Task: Add an event with the title Second Project Evaluation Meeting, date '2023/12/01', time 7:00 AM to 9:00 AMand add a description: Participants will explore techniques for collaborative problem-solving, exploring win-win solutions and alternatives that satisfy both parties' interests. They will also learn how to identify and overcome common negotiation obstacles., put the event into Green category . Add location for the event as: Sydney, Australia, logged in from the account softage.7@softage.netand send the event invitation to softage.3@softage.net and softage.4@softage.net. Set a reminder for the event 12 hour before
Action: Mouse moved to (89, 104)
Screenshot: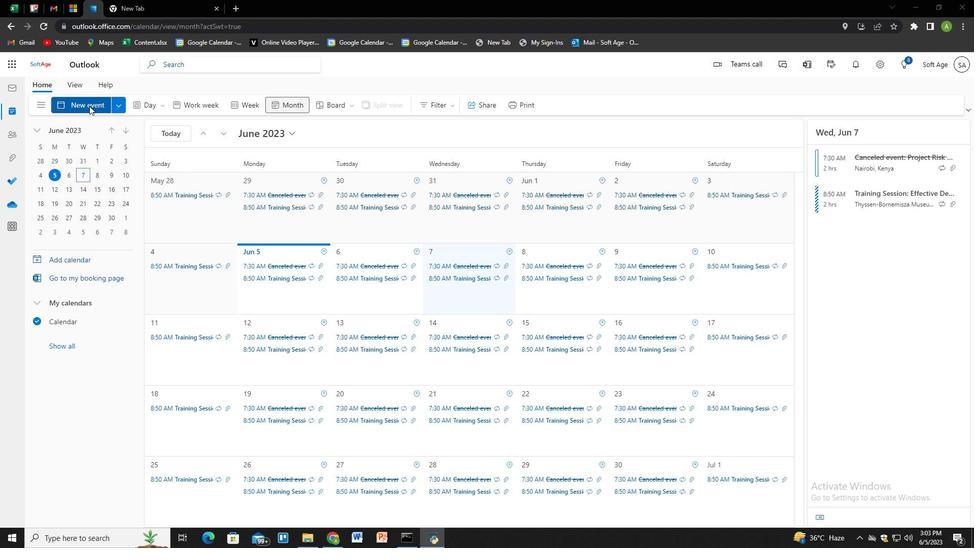 
Action: Mouse pressed left at (89, 104)
Screenshot: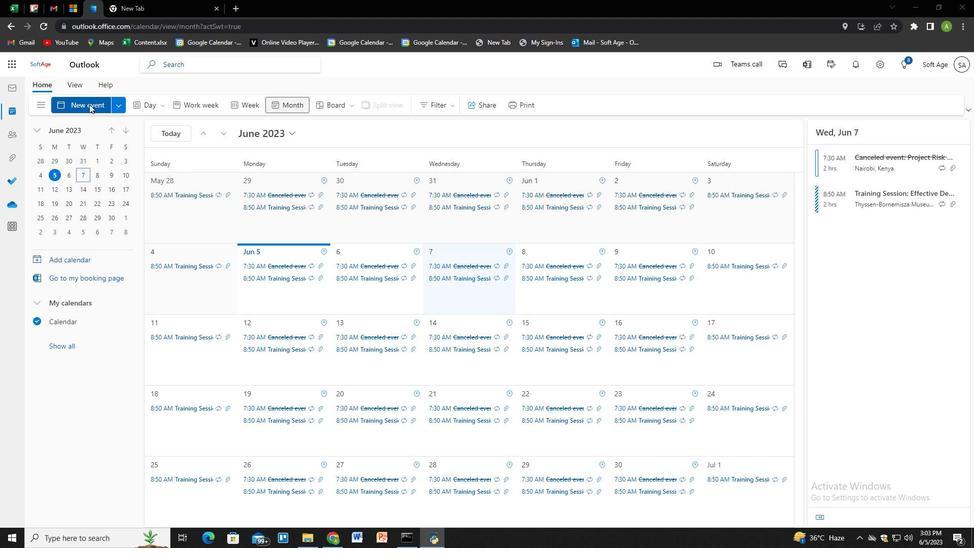 
Action: Mouse moved to (354, 174)
Screenshot: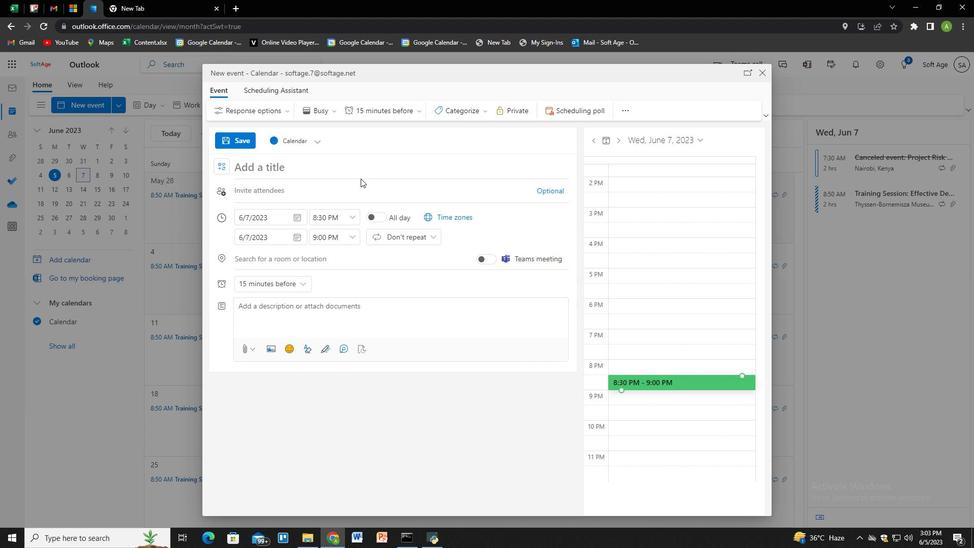 
Action: Key pressed <Key.shift>
Screenshot: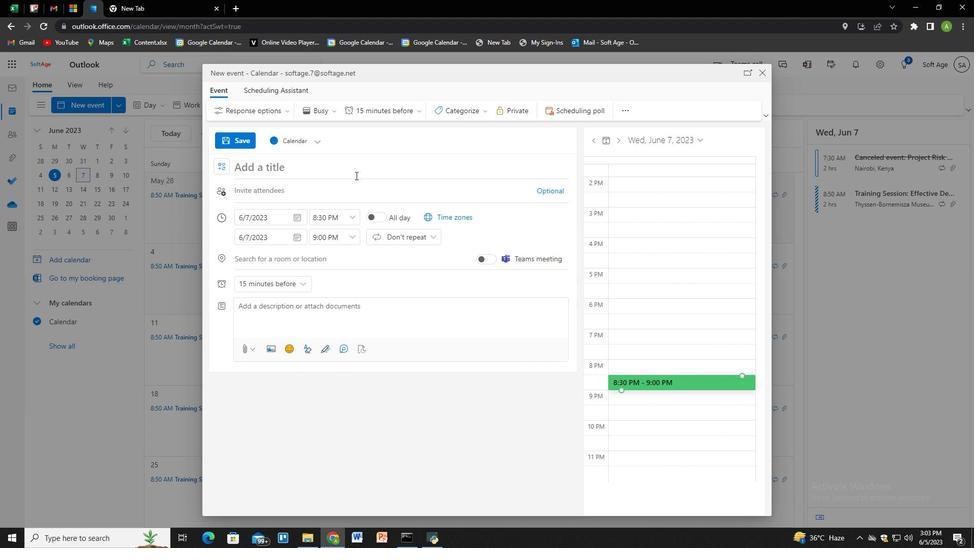 
Action: Mouse moved to (353, 174)
Screenshot: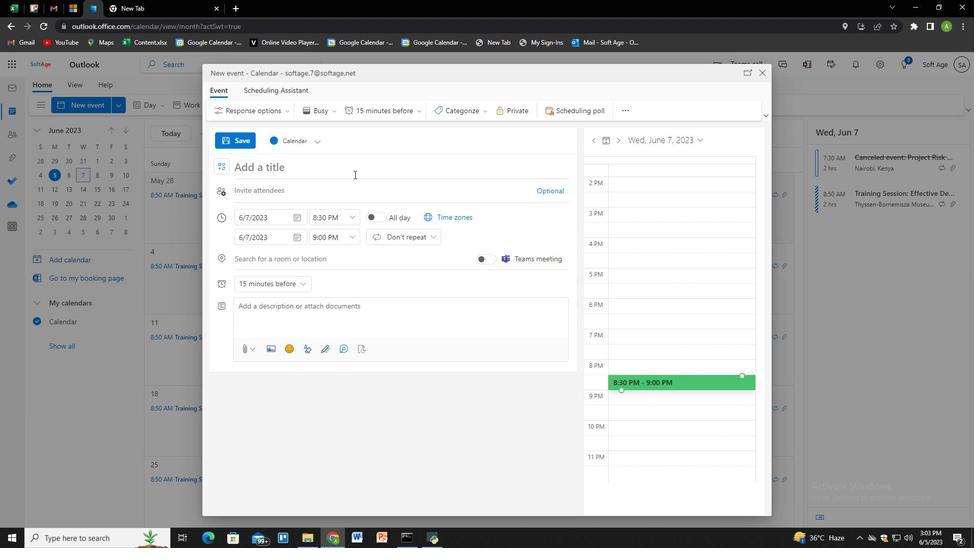 
Action: Key pressed Second<Key.space><Key.shift>Project<Key.space><Key.shift>Evaluation<Key.space><Key.shift>Meeting<Key.tab><Key.tab><Key.tab>
Screenshot: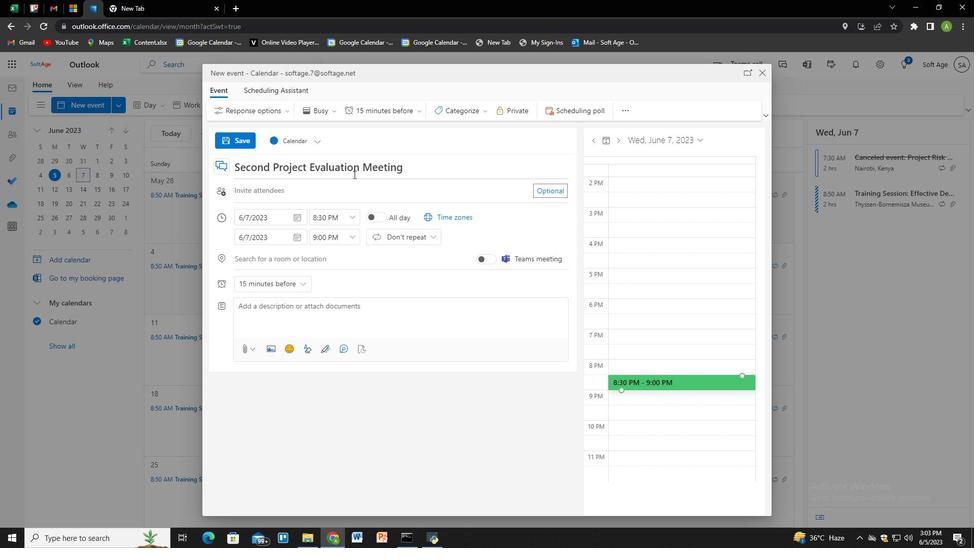 
Action: Mouse moved to (297, 218)
Screenshot: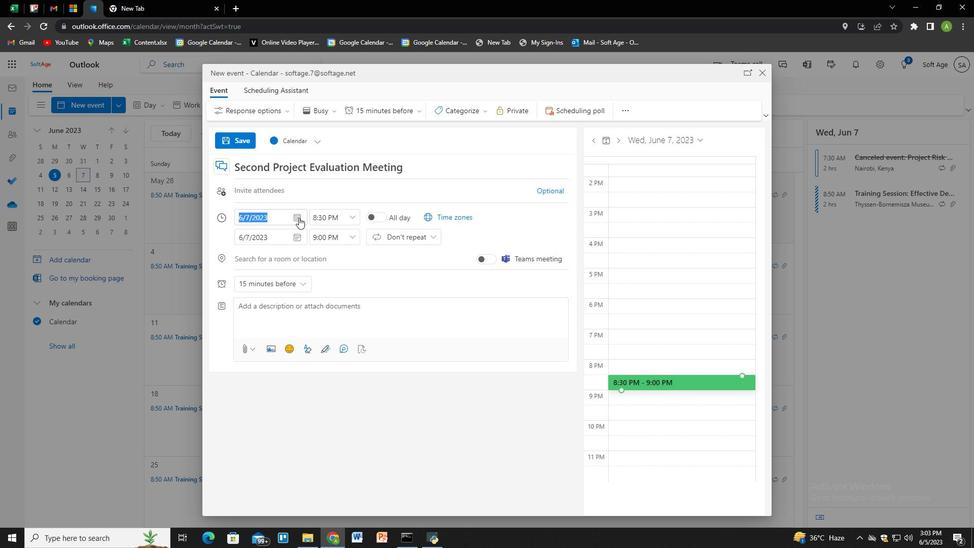 
Action: Mouse pressed left at (297, 218)
Screenshot: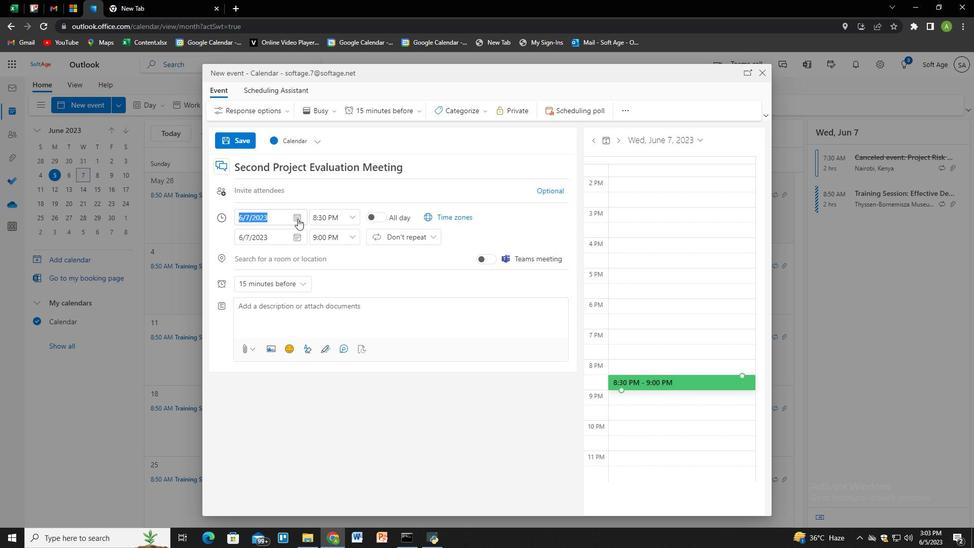 
Action: Mouse moved to (337, 239)
Screenshot: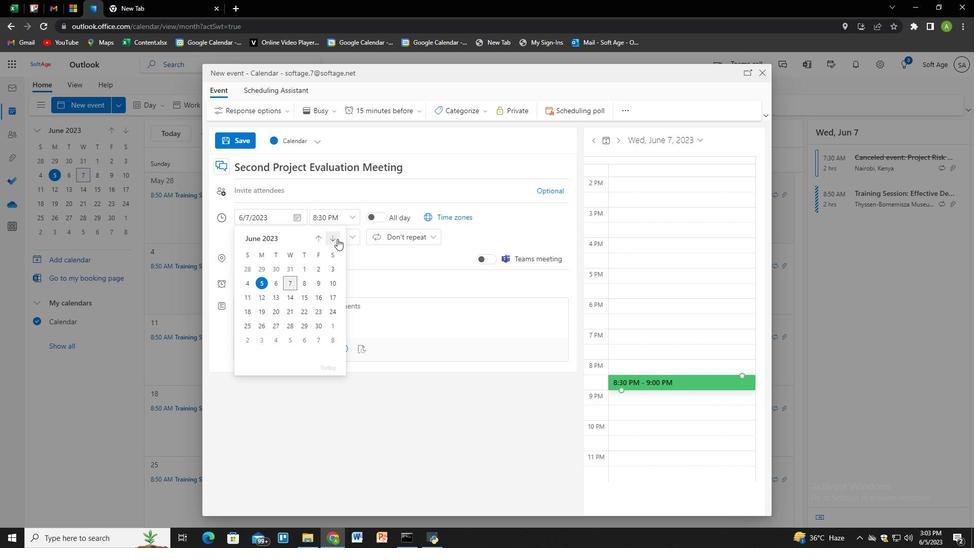
Action: Mouse pressed left at (337, 239)
Screenshot: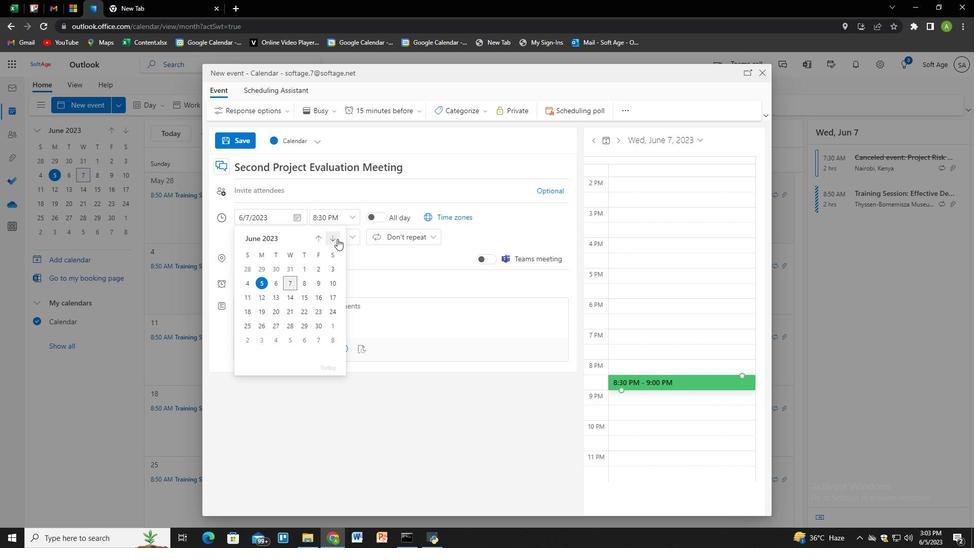 
Action: Mouse pressed left at (337, 239)
Screenshot: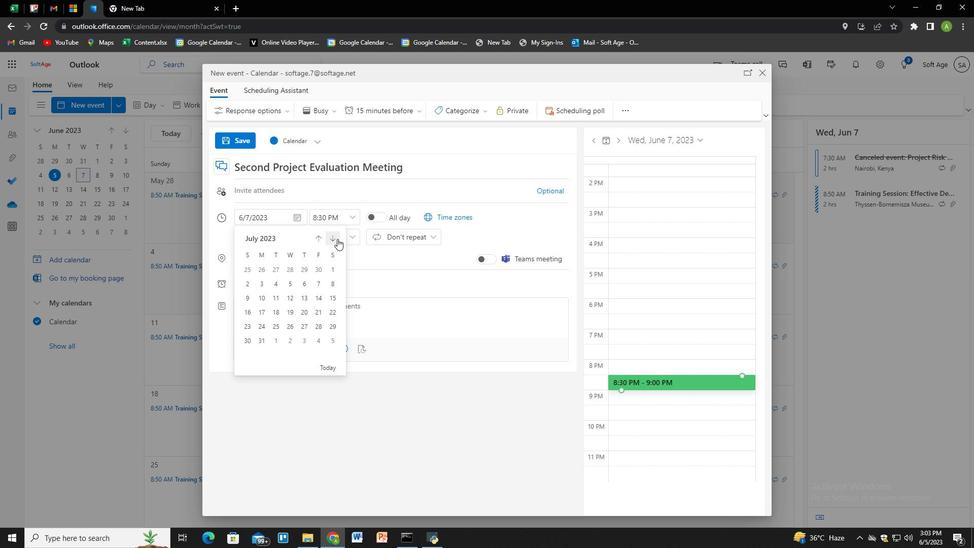 
Action: Mouse moved to (337, 239)
Screenshot: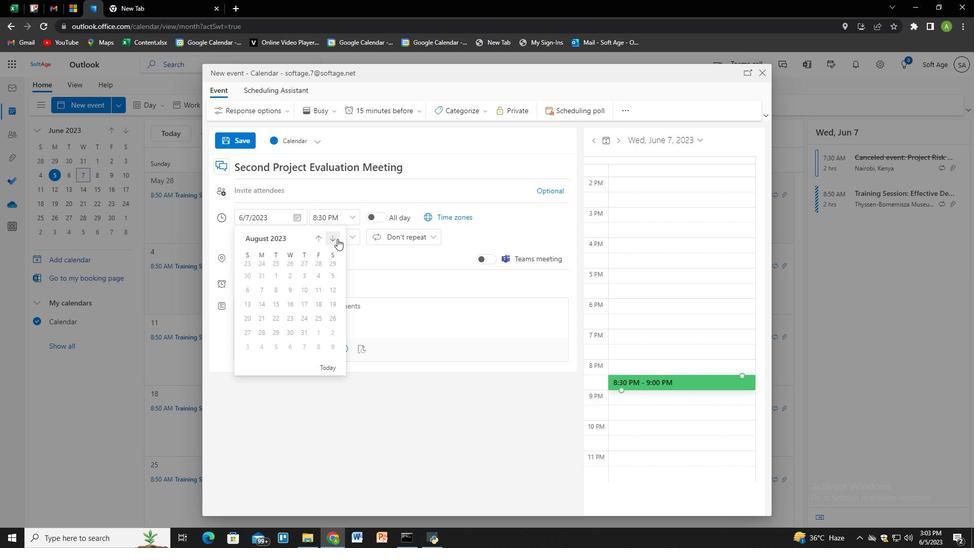 
Action: Mouse pressed left at (337, 239)
Screenshot: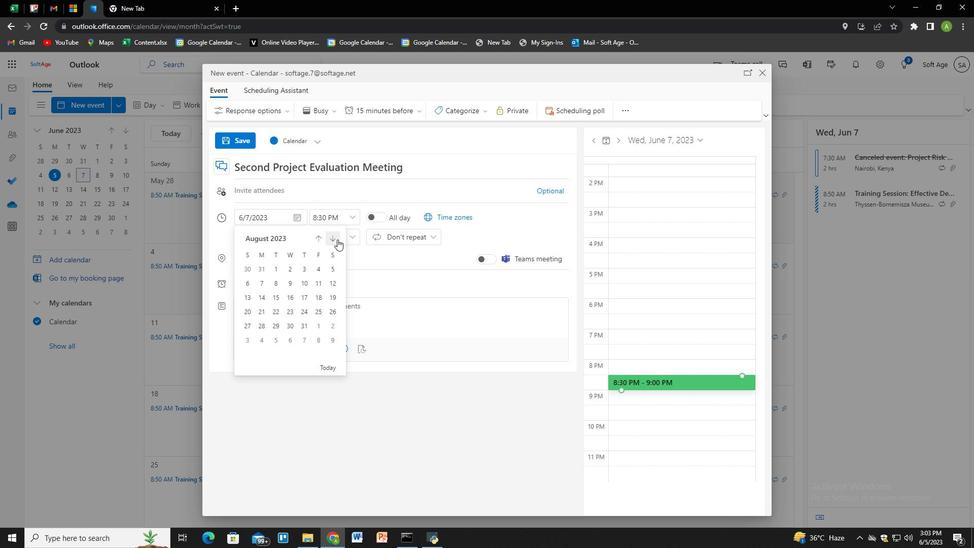 
Action: Mouse pressed left at (337, 239)
Screenshot: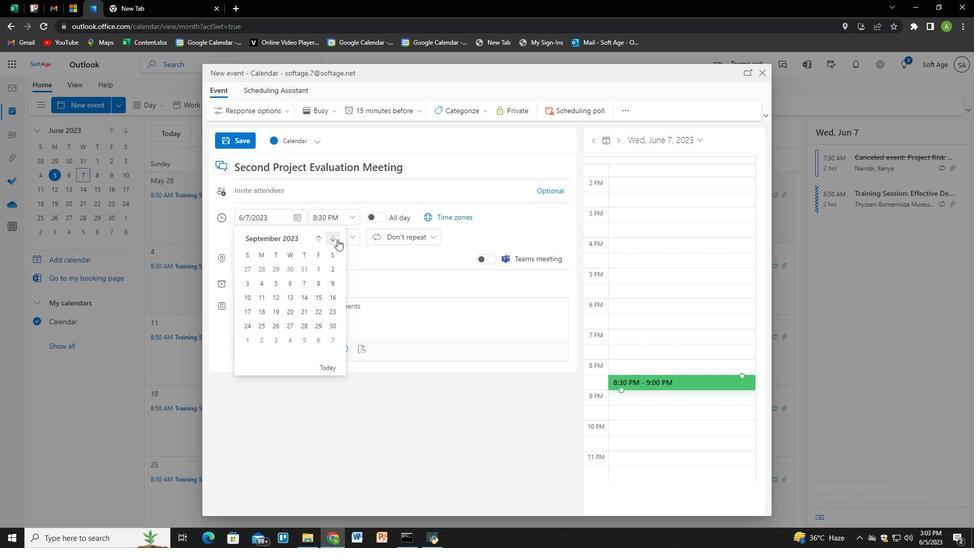 
Action: Mouse pressed left at (337, 239)
Screenshot: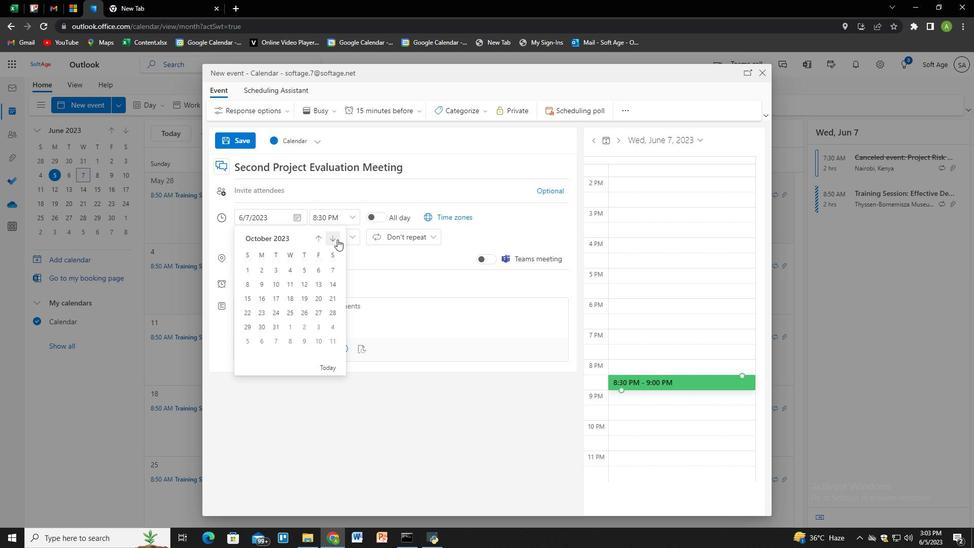 
Action: Mouse moved to (337, 239)
Screenshot: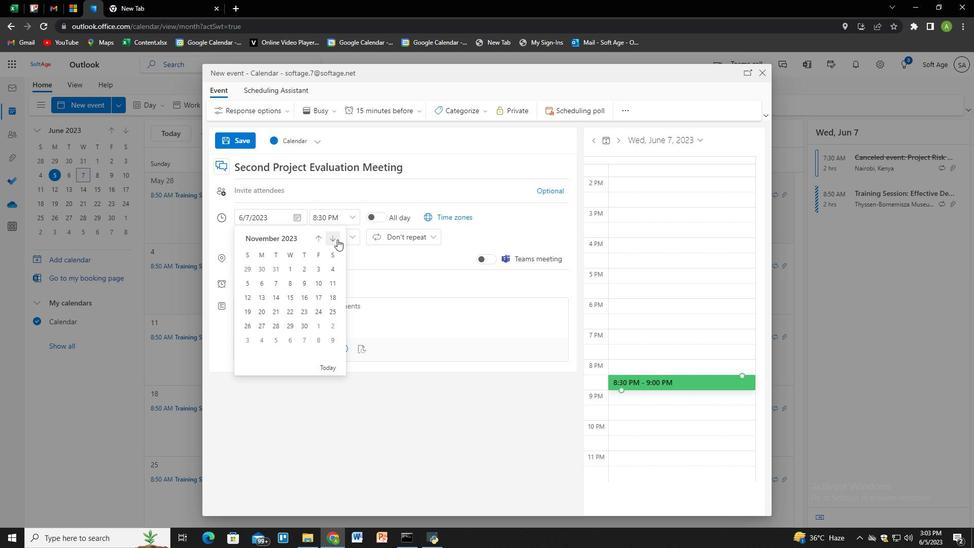 
Action: Mouse pressed left at (337, 239)
Screenshot: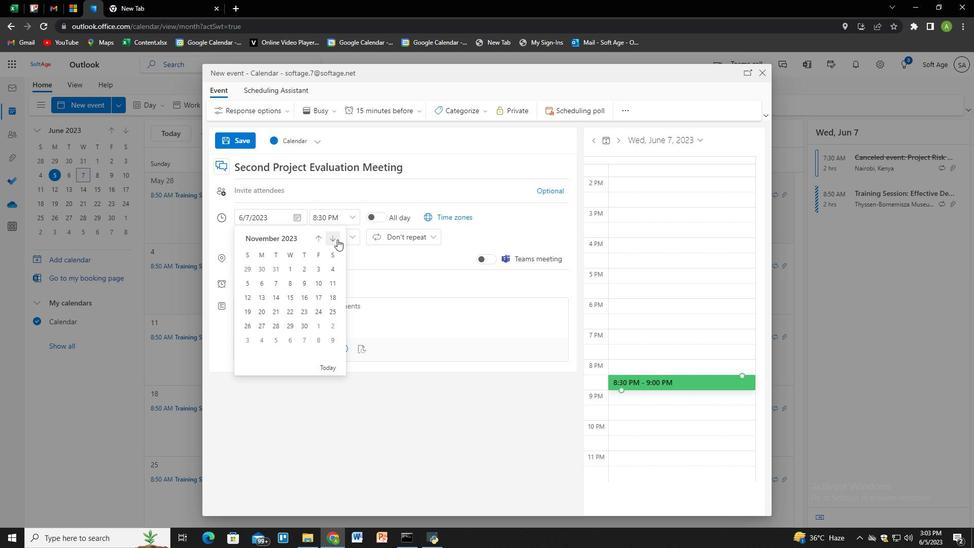 
Action: Mouse moved to (318, 265)
Screenshot: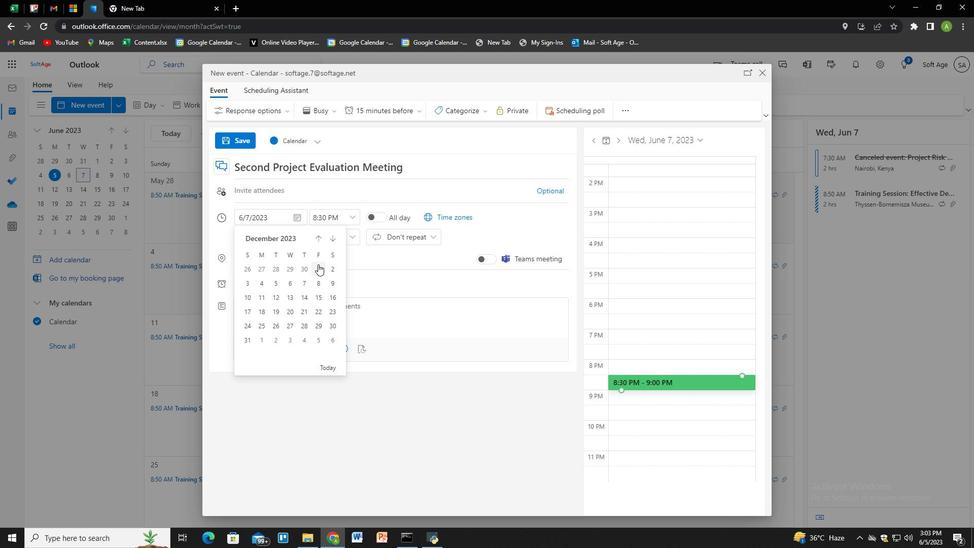 
Action: Mouse pressed left at (318, 265)
Screenshot: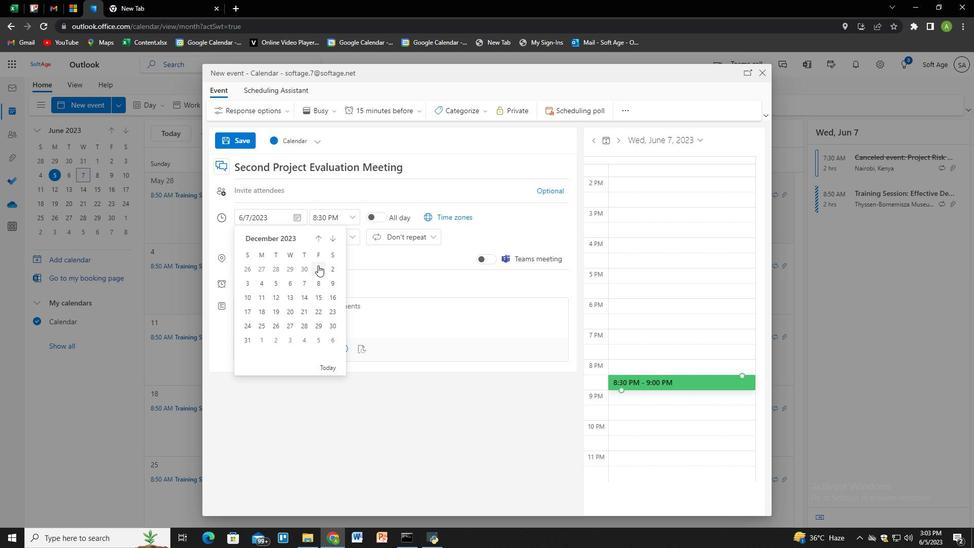 
Action: Mouse moved to (326, 213)
Screenshot: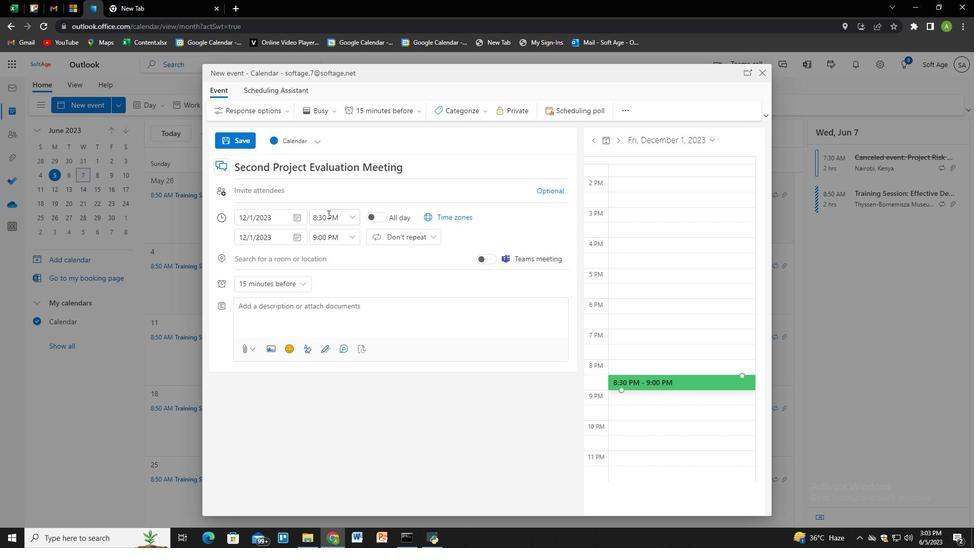 
Action: Mouse pressed left at (326, 213)
Screenshot: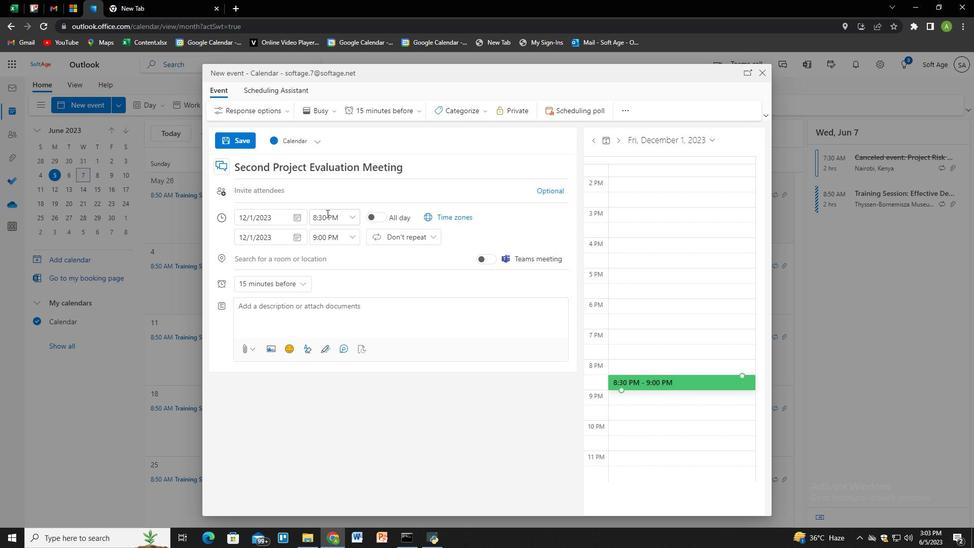 
Action: Key pressed 7<Key.shift>:00<Key.space><Key.shift>AMM<Key.tab><Key.tab>9<Key.shift>:<Key.space><Key.backspace><Key.space><Key.shift><Key.shift><Key.insert><Key.shift><Key.insert><Key.shift>00<Key.shift><Key.shift><Key.shift><Key.shift>AM
Screenshot: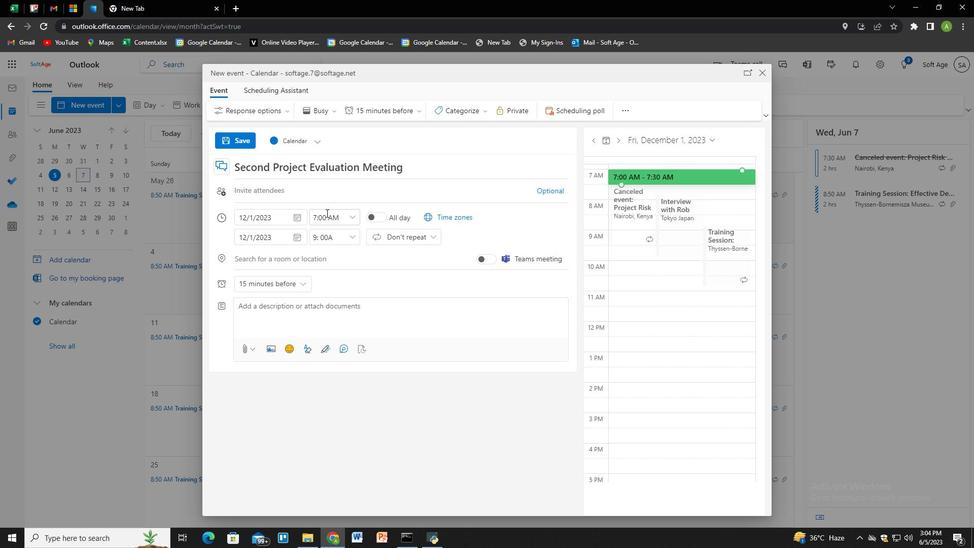 
Action: Mouse moved to (333, 317)
Screenshot: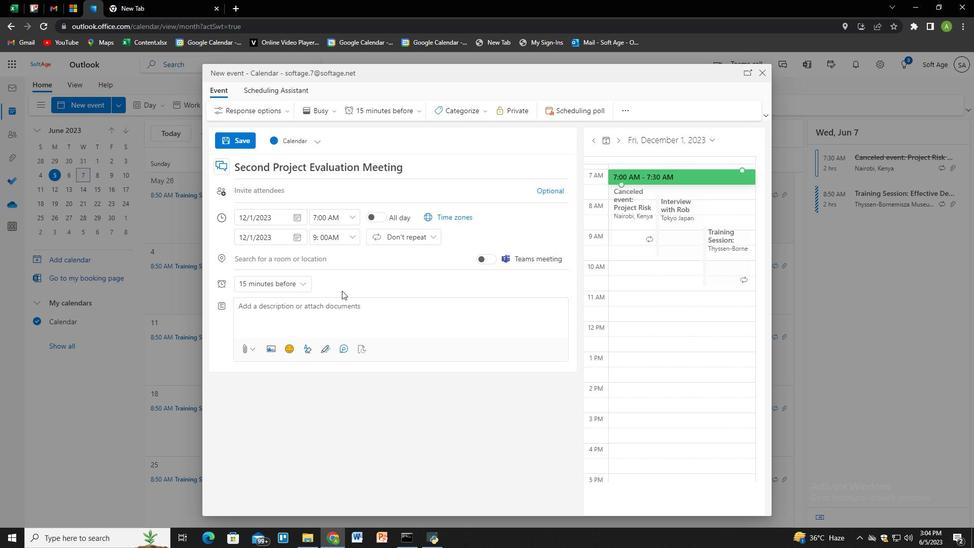 
Action: Mouse pressed left at (333, 317)
Screenshot: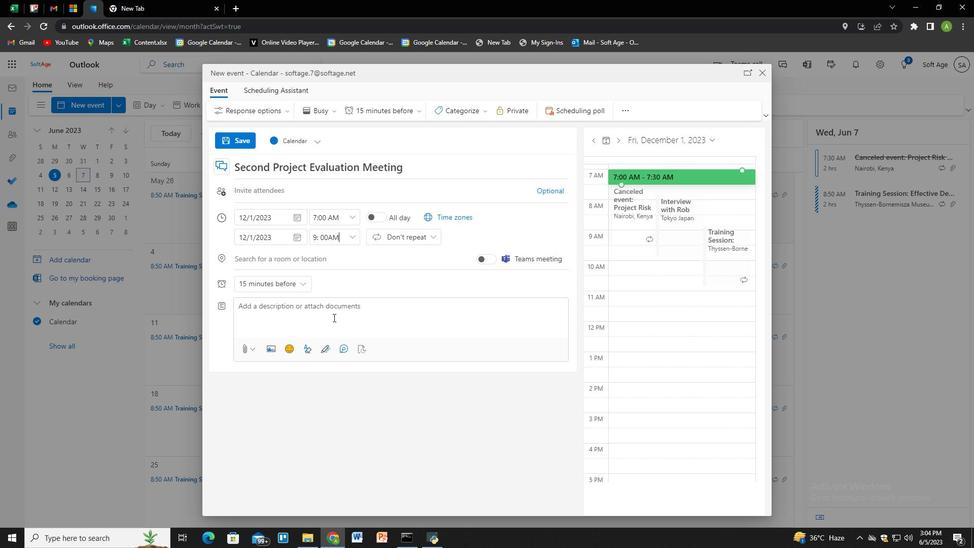 
Action: Key pressed <Key.shift>Participants<Key.space>will<Key.space>explore<Key.space>techniques<Key.space>for<Key.space>collaborative<Key.space>prog<Key.backspace>blem-solving,<Key.space>exploring<Key.space>win-win<Key.space>solutions<Key.space>nd<Key.space>a<Key.backspace><Key.backspace><Key.backspace><Key.backspace>and<Key.space>alternatives<Key.space>that<Key.space>satisfy<Key.space>both<Key.space>parties'<Key.space>interests.<Key.space><Key.shift>They<Key.space>will<Key.space>also<Key.space>lera<Key.backspace><Key.backspace>arn<Key.space>how<Key.space>to<Key.space>idede<Key.backspace><Key.backspace>ntify<Key.space>and<Key.space>overcome<Key.space>common<Key.space>negotiation<Key.space>obstacles<Key.space><Key.backspace><Key.backspace><Key.backspace><Key.backspace><Key.backspace><Key.backspace><Key.backspace>tacles.
Screenshot: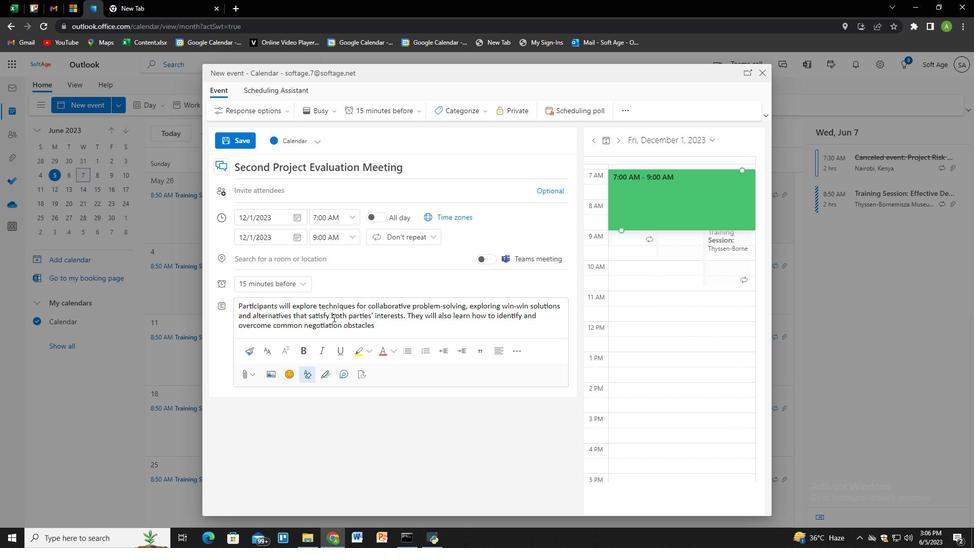 
Action: Mouse moved to (465, 118)
Screenshot: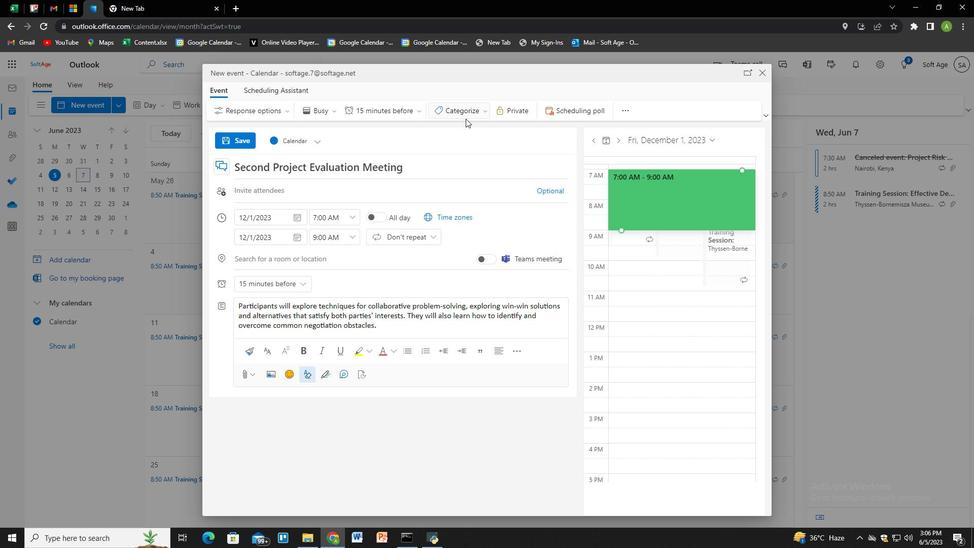 
Action: Mouse pressed left at (465, 118)
Screenshot: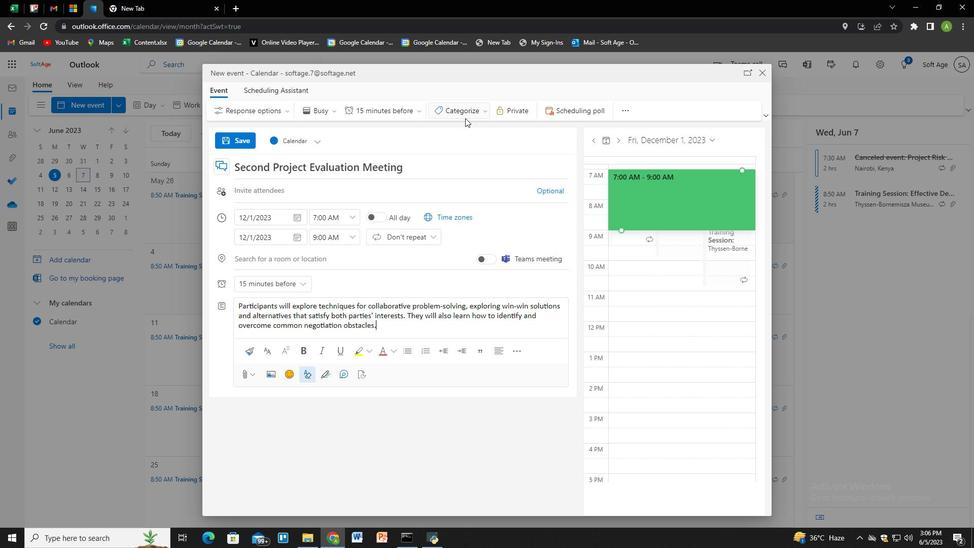 
Action: Mouse moved to (467, 149)
Screenshot: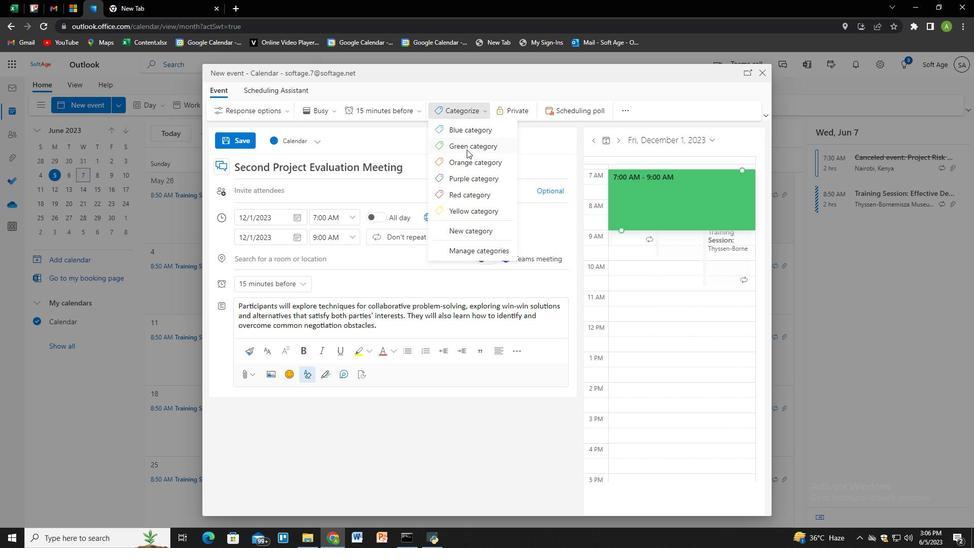 
Action: Mouse pressed left at (467, 149)
Screenshot: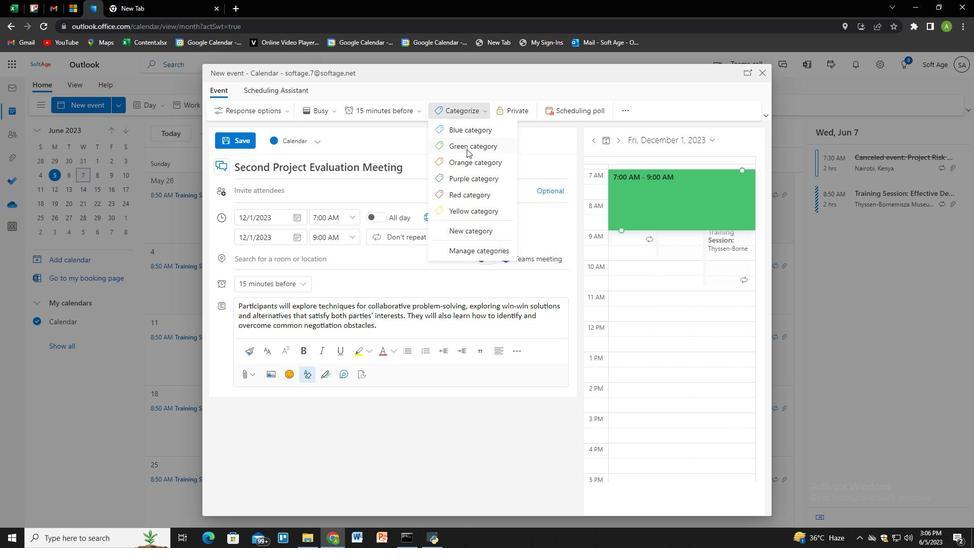 
Action: Mouse moved to (271, 263)
Screenshot: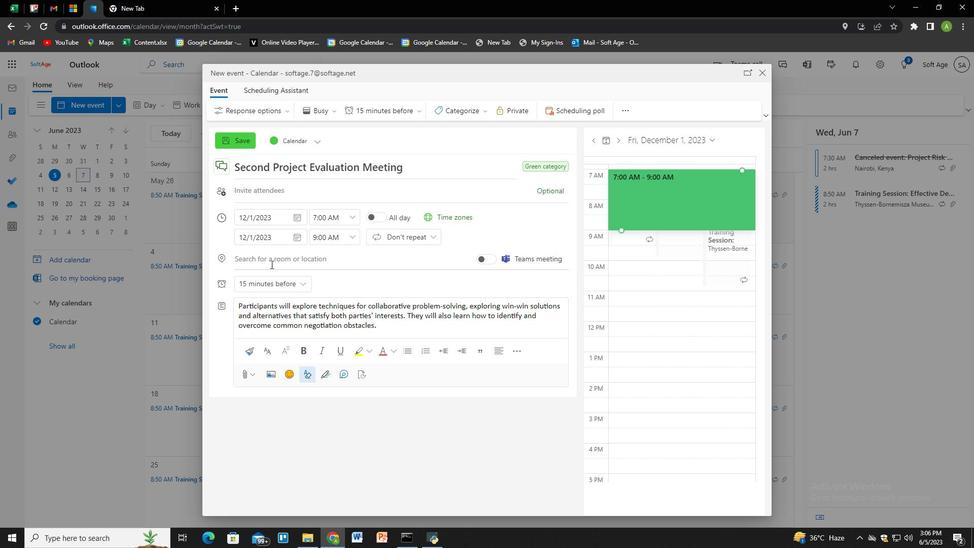
Action: Mouse pressed left at (271, 263)
Screenshot: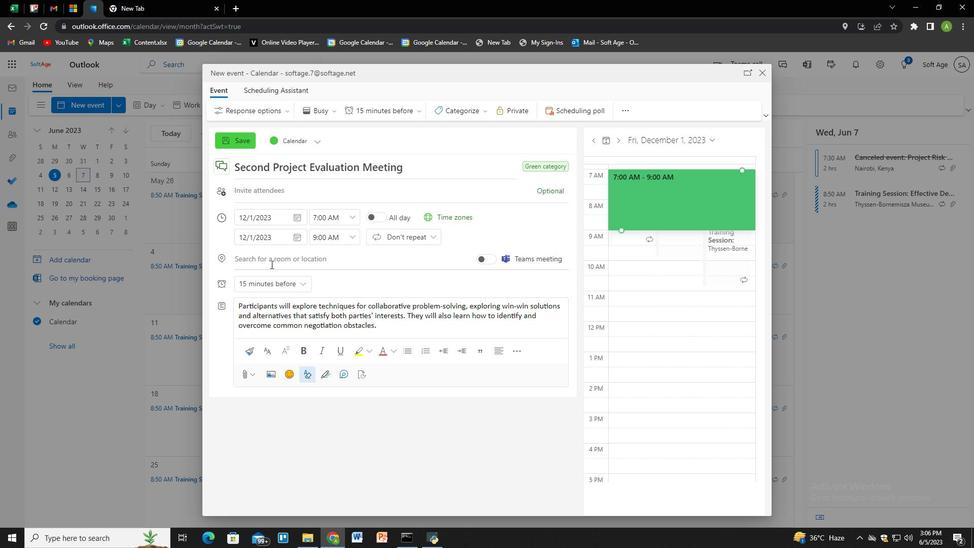 
Action: Key pressed <Key.shift>Sydney<Key.space><Key.shift>A<Key.backspace><Key.backspace>,<Key.space><Key.shift>Australia<Key.space><Key.down><Key.enter>
Screenshot: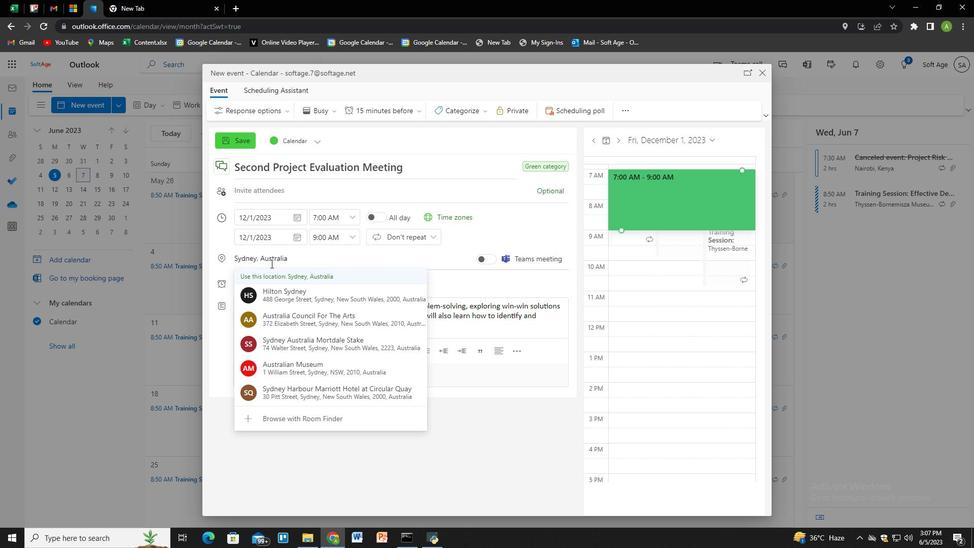 
Action: Mouse moved to (348, 256)
Screenshot: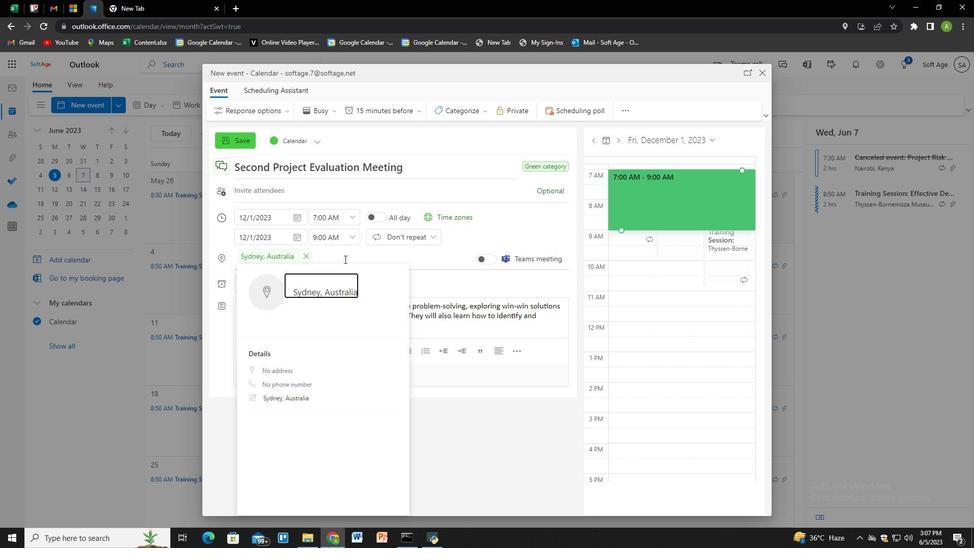 
Action: Mouse pressed left at (348, 256)
Screenshot: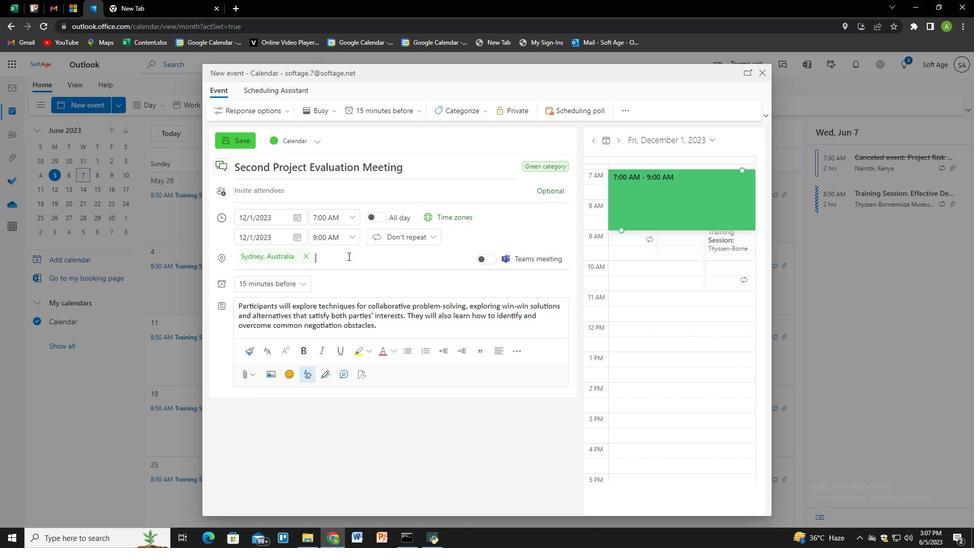 
Action: Mouse moved to (335, 188)
Screenshot: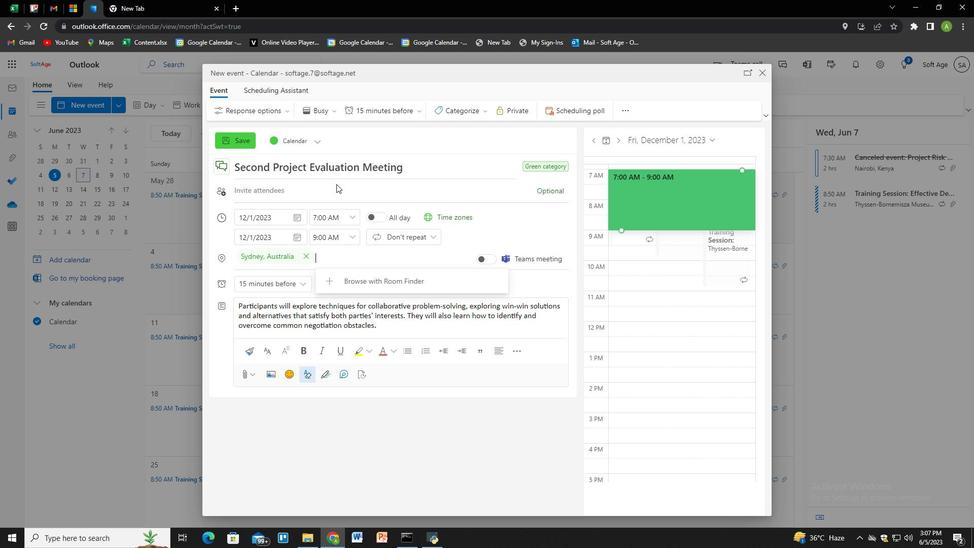 
Action: Mouse pressed left at (335, 188)
Screenshot: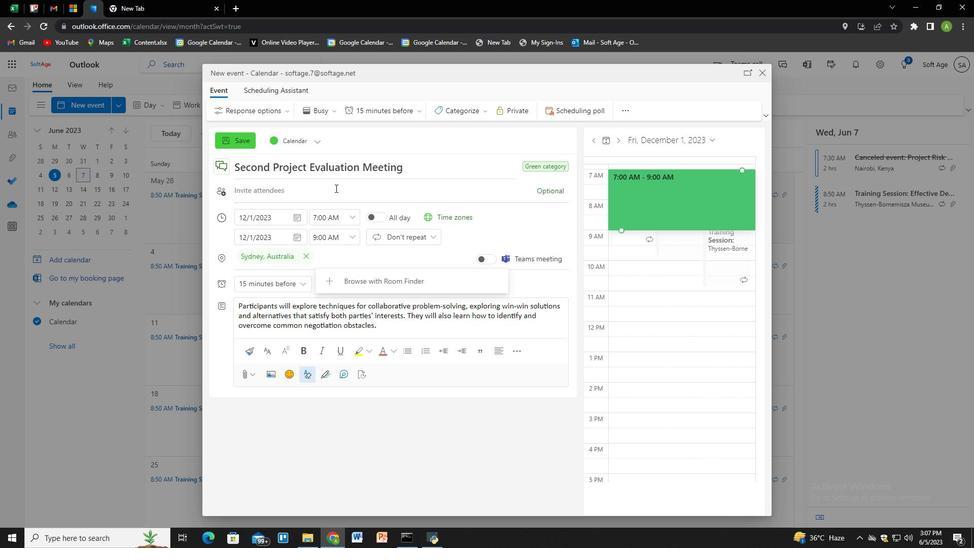 
Action: Key pressed softage.3<Key.shift>@softage.net<Key.enter>softage.4<Key.shift>@softage.net<Key.down><Key.up><Key.enter>
Screenshot: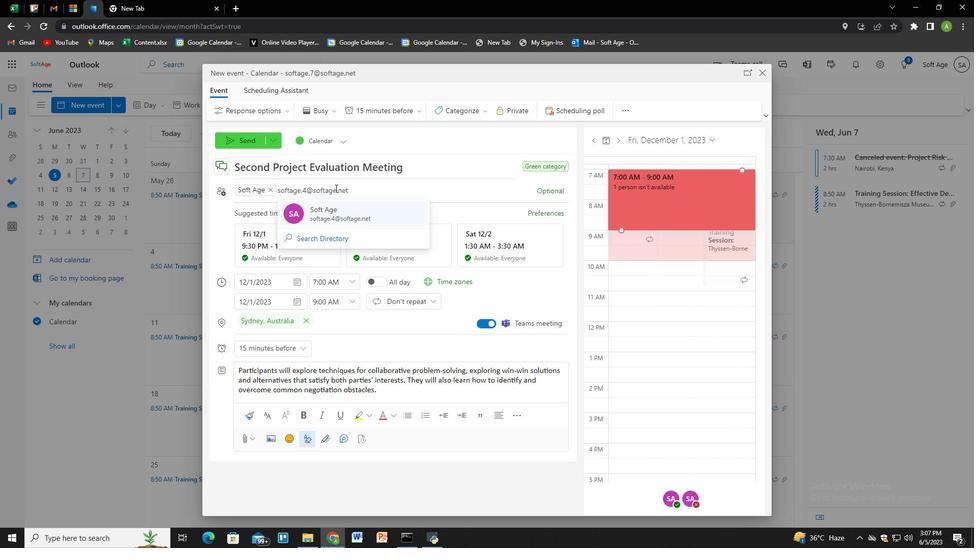 
Action: Mouse moved to (403, 109)
Screenshot: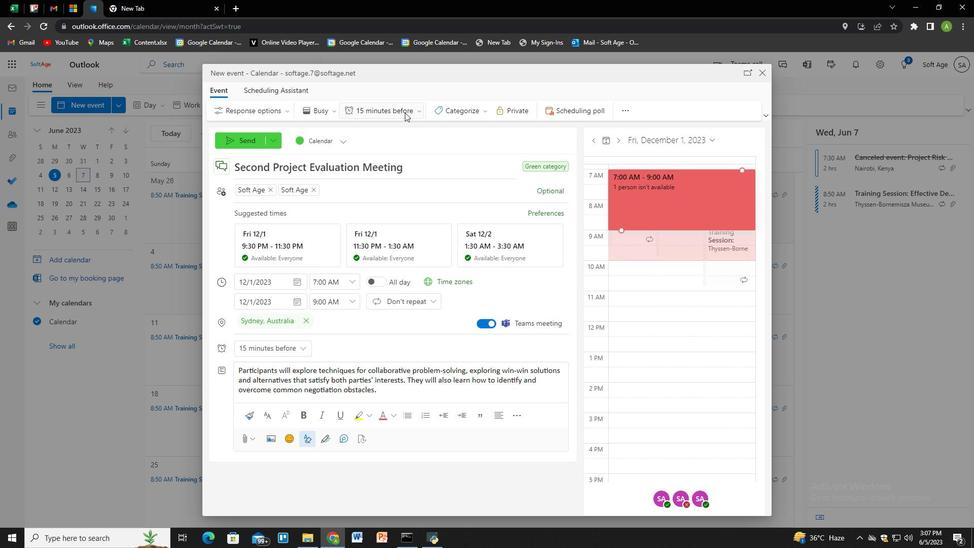 
Action: Mouse pressed left at (403, 109)
Screenshot: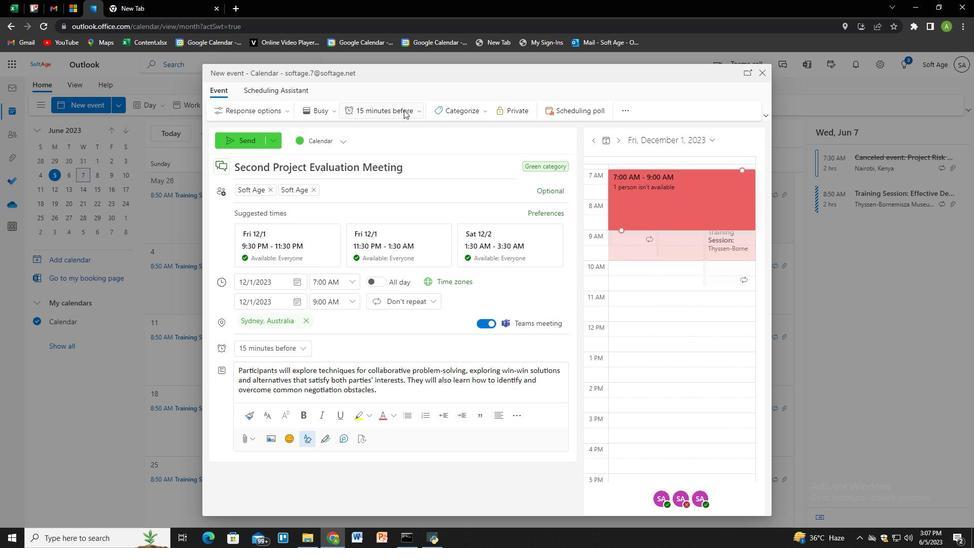 
Action: Mouse moved to (396, 254)
Screenshot: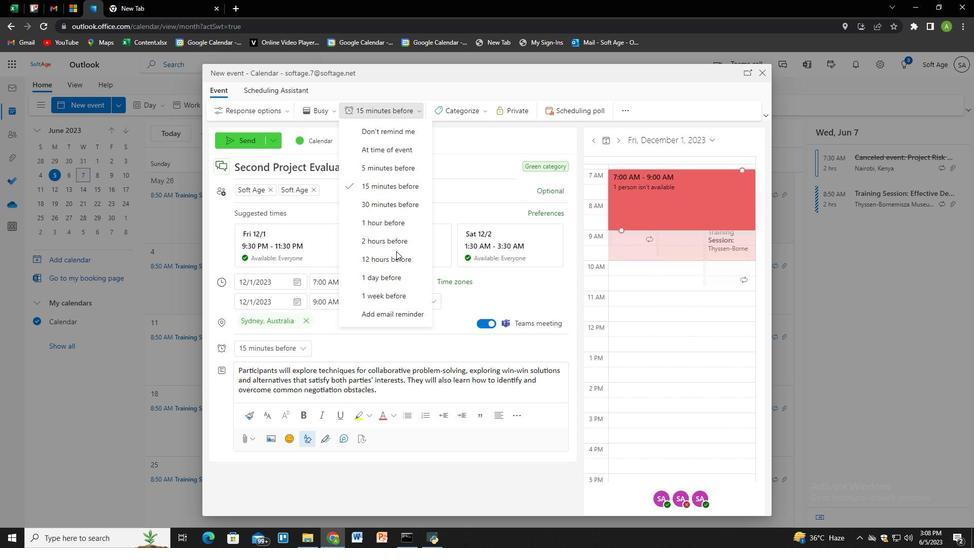 
Action: Mouse pressed left at (396, 254)
Screenshot: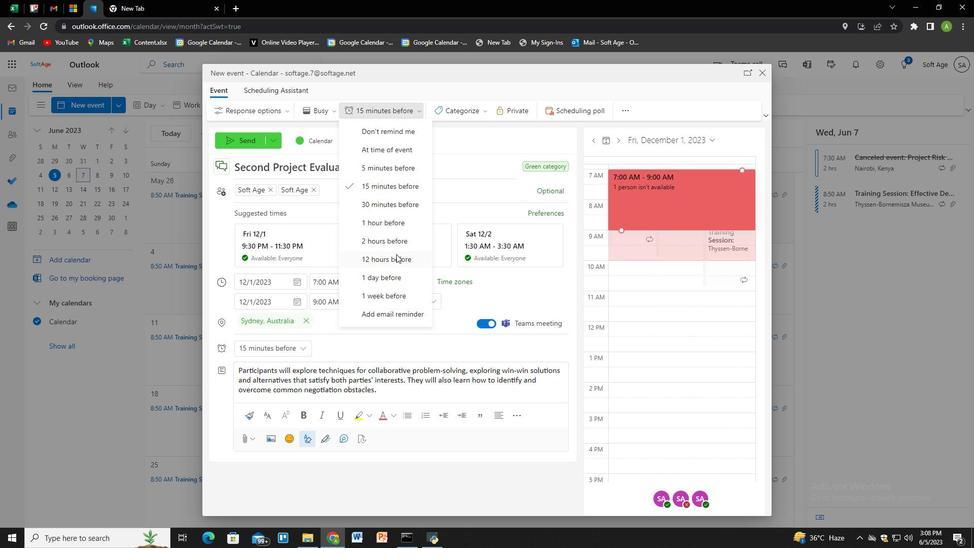 
Action: Mouse moved to (234, 138)
Screenshot: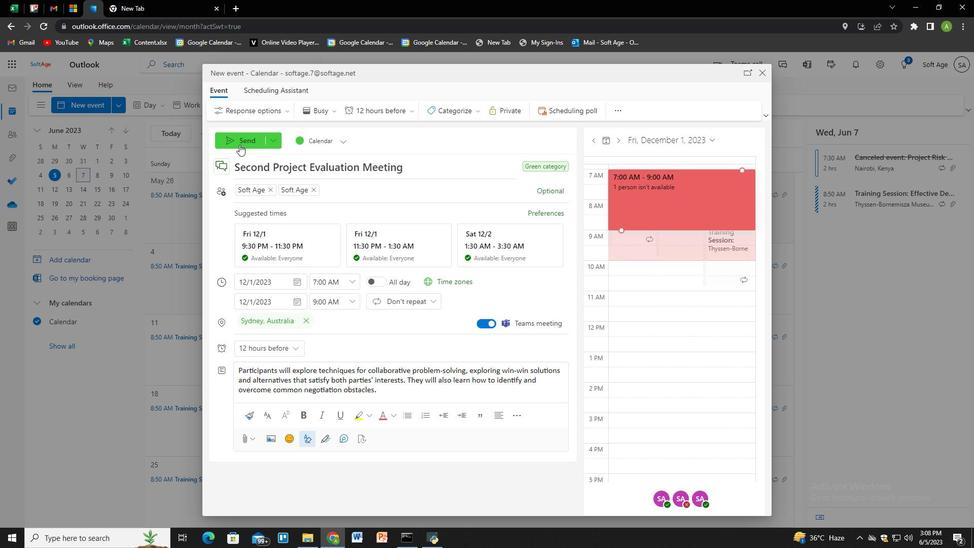 
Action: Mouse pressed left at (234, 138)
Screenshot: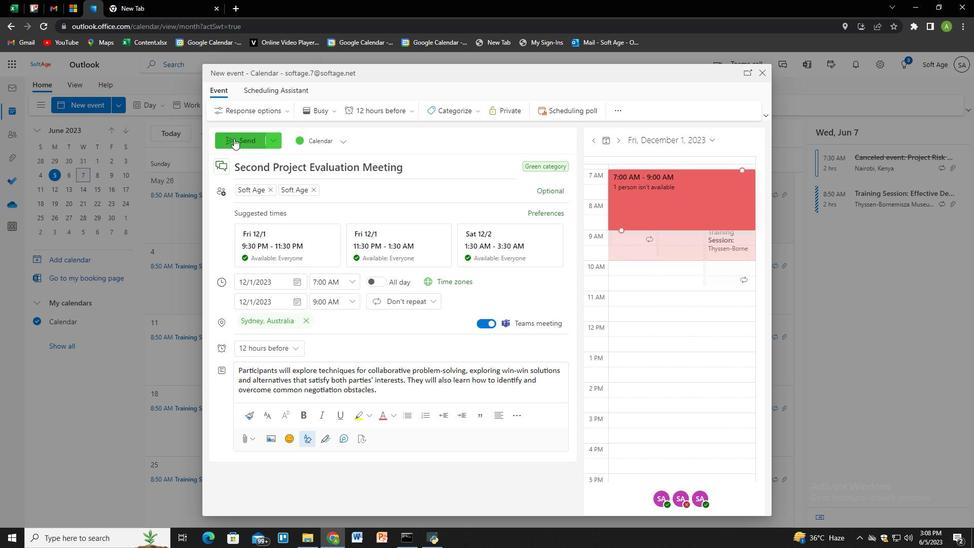 
Action: Mouse moved to (287, 217)
Screenshot: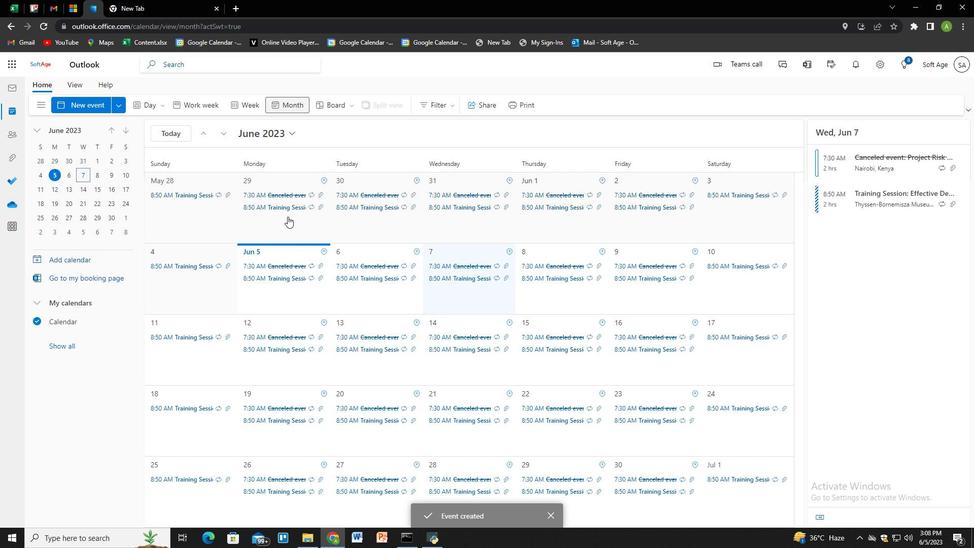
